 Task: Choose the type of record for which would like to view field accessibility
Action: Mouse moved to (328, 132)
Screenshot: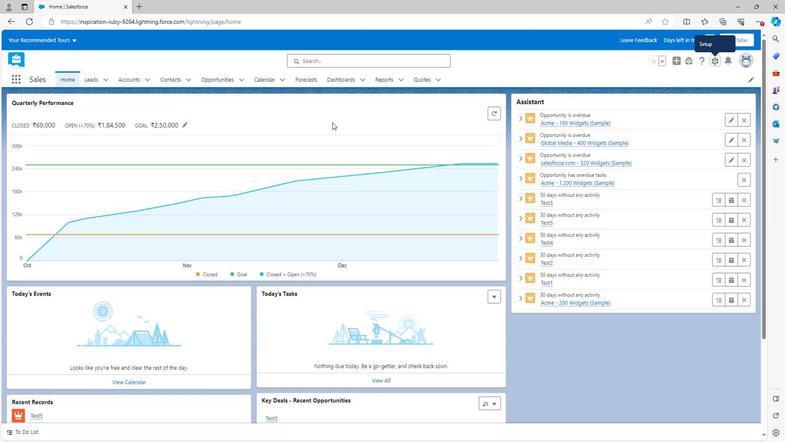 
Action: Mouse scrolled (328, 132) with delta (0, 0)
Screenshot: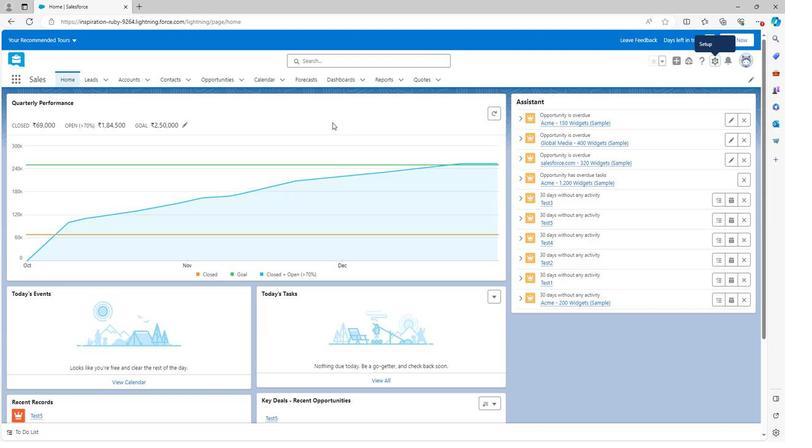 
Action: Mouse scrolled (328, 132) with delta (0, 0)
Screenshot: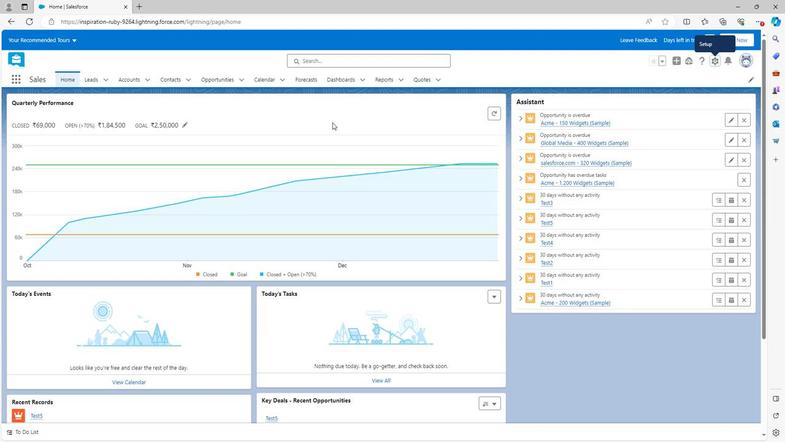 
Action: Mouse scrolled (328, 132) with delta (0, 0)
Screenshot: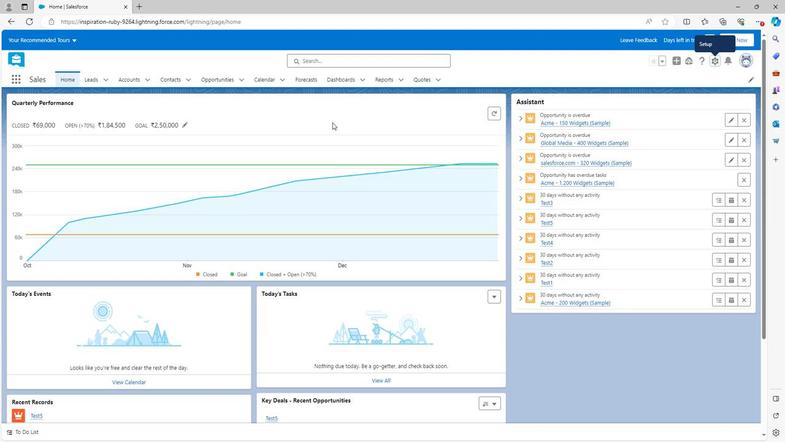 
Action: Mouse moved to (328, 132)
Screenshot: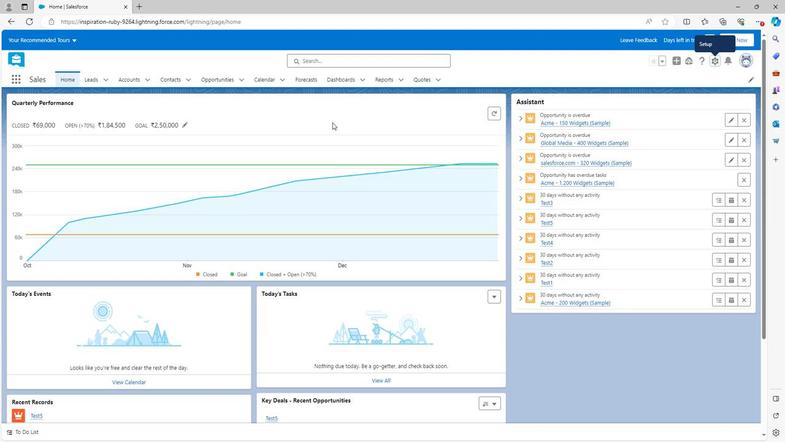 
Action: Mouse scrolled (328, 132) with delta (0, 0)
Screenshot: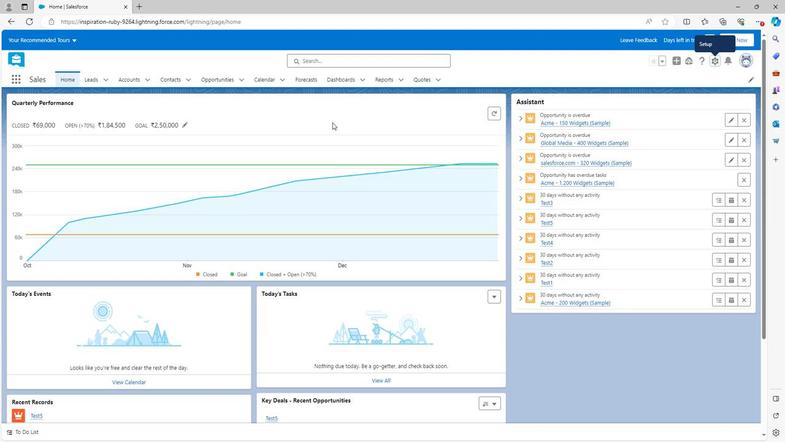
Action: Mouse scrolled (328, 133) with delta (0, 0)
Screenshot: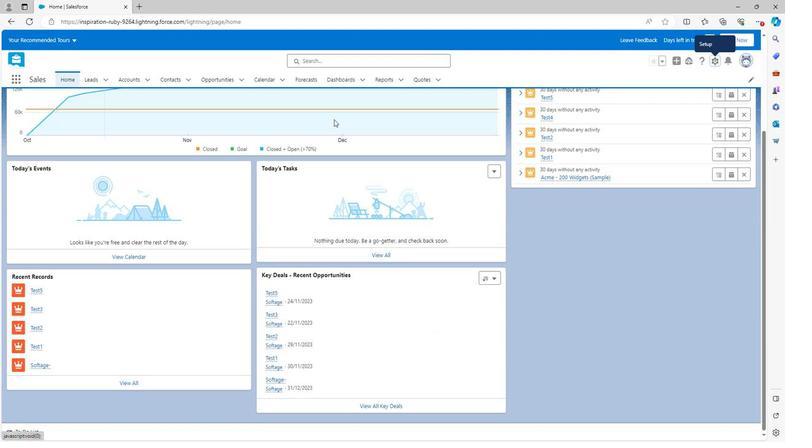 
Action: Mouse scrolled (328, 133) with delta (0, 0)
Screenshot: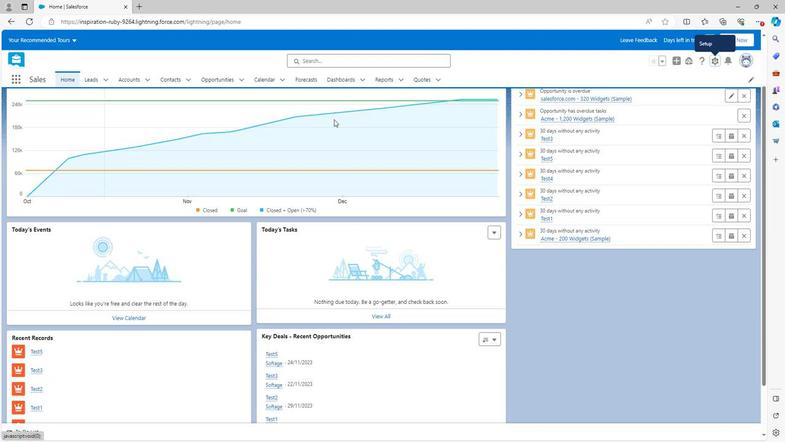 
Action: Mouse scrolled (328, 133) with delta (0, 0)
Screenshot: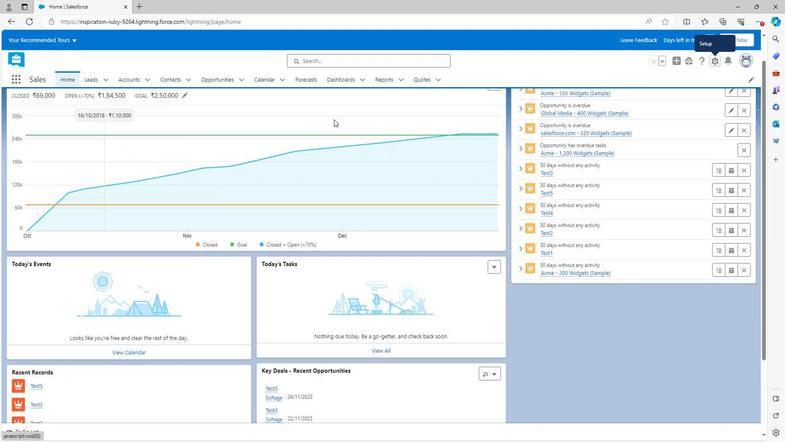 
Action: Mouse moved to (703, 77)
Screenshot: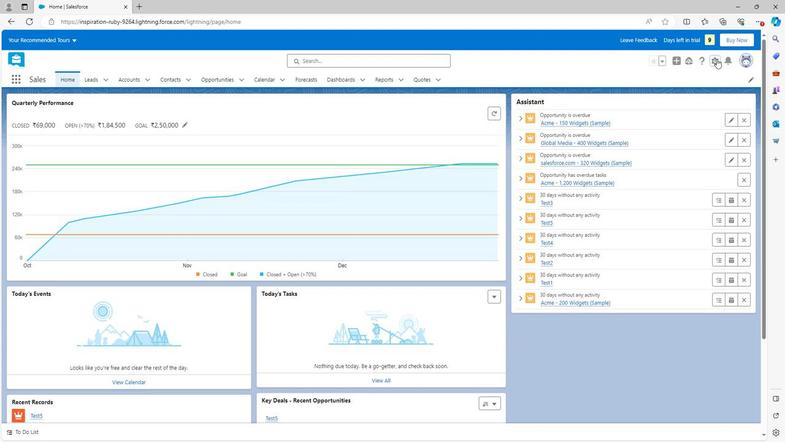 
Action: Mouse pressed left at (703, 77)
Screenshot: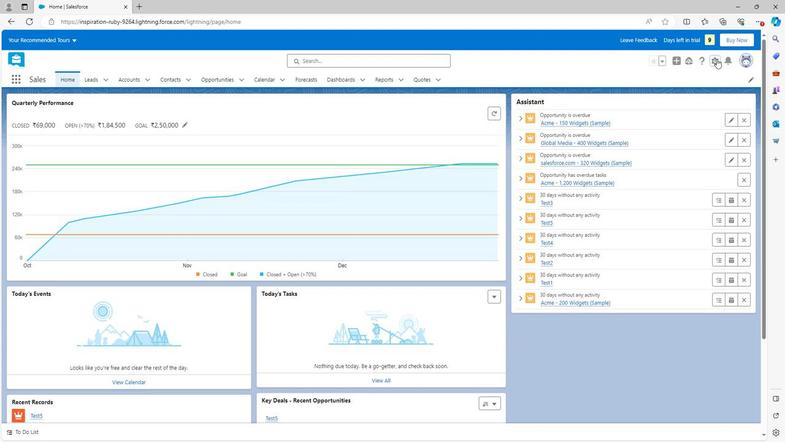 
Action: Mouse moved to (660, 101)
Screenshot: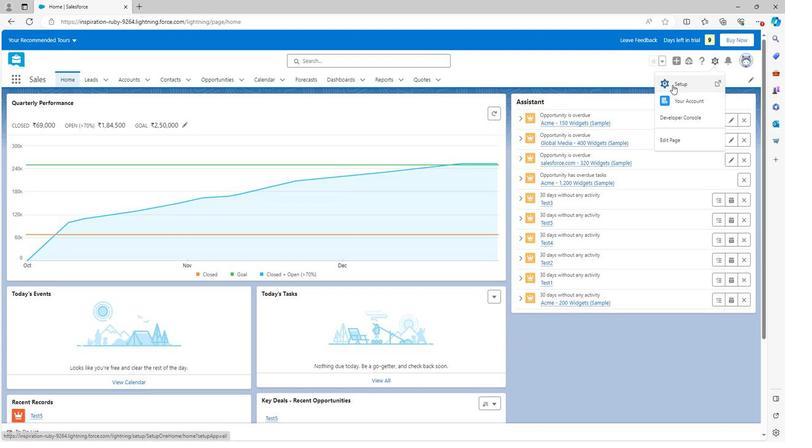 
Action: Mouse pressed left at (660, 101)
Screenshot: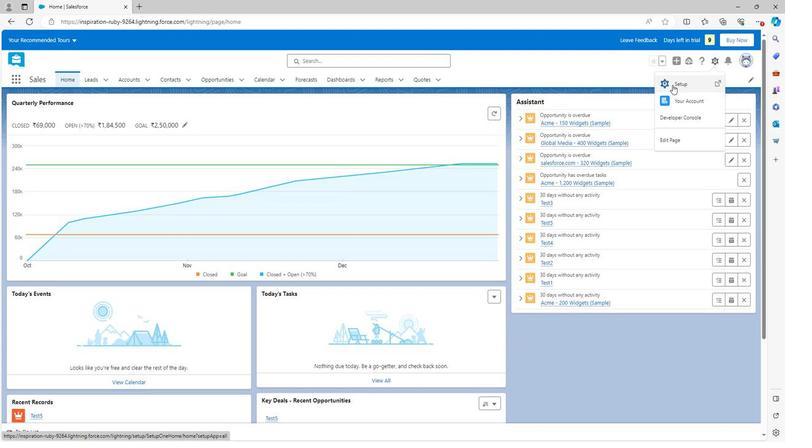 
Action: Mouse moved to (29, 333)
Screenshot: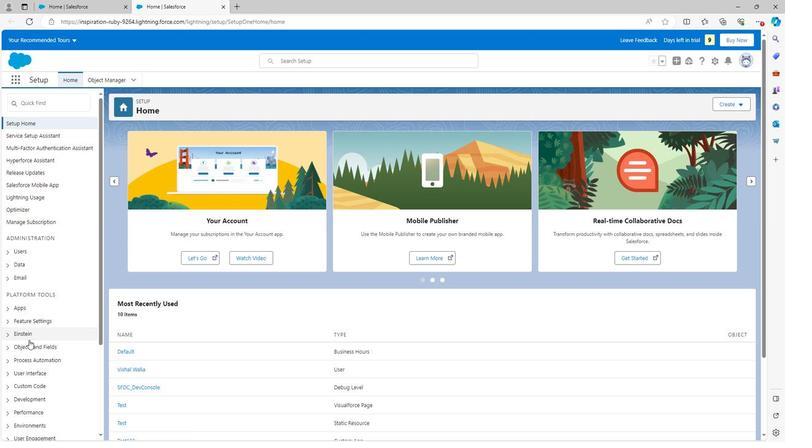 
Action: Mouse scrolled (29, 333) with delta (0, 0)
Screenshot: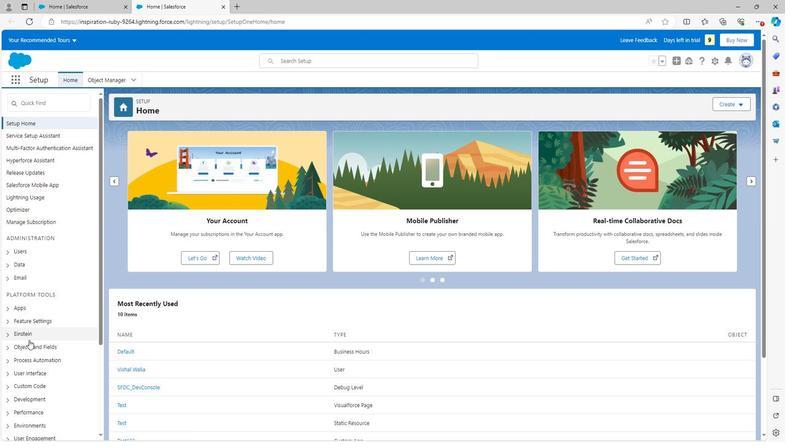 
Action: Mouse moved to (29, 334)
Screenshot: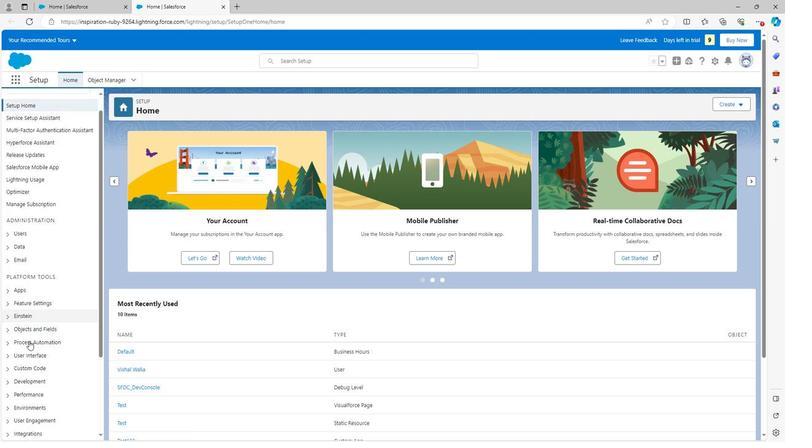 
Action: Mouse scrolled (29, 333) with delta (0, 0)
Screenshot: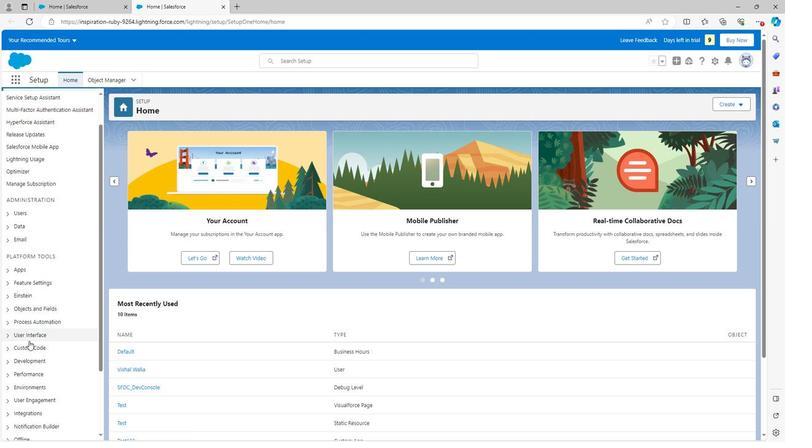 
Action: Mouse scrolled (29, 333) with delta (0, 0)
Screenshot: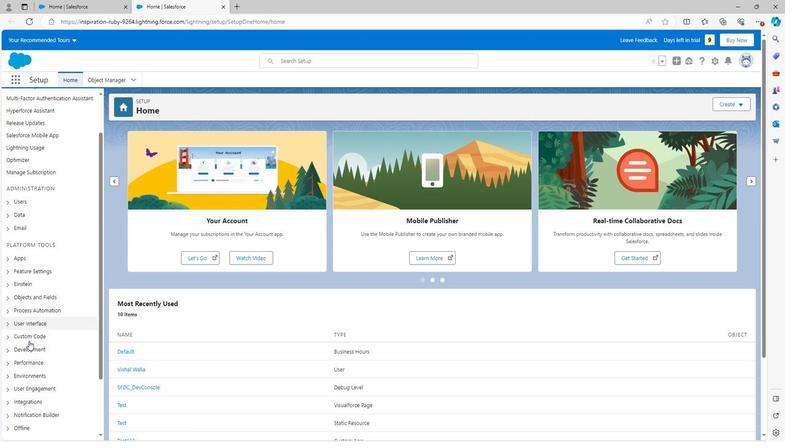 
Action: Mouse scrolled (29, 333) with delta (0, 0)
Screenshot: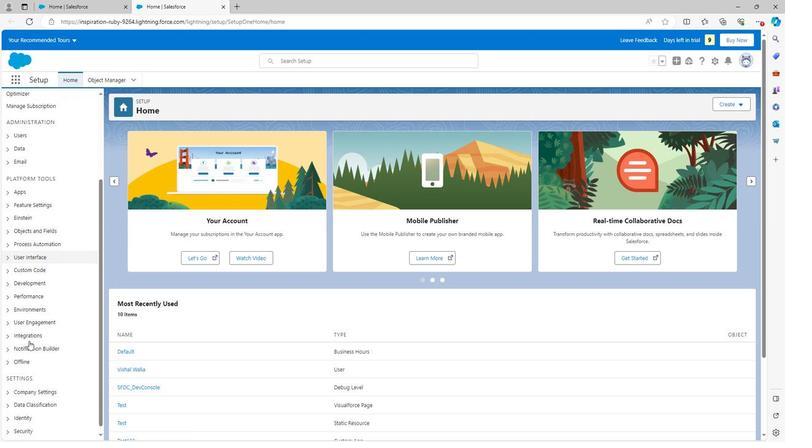 
Action: Mouse scrolled (29, 333) with delta (0, 0)
Screenshot: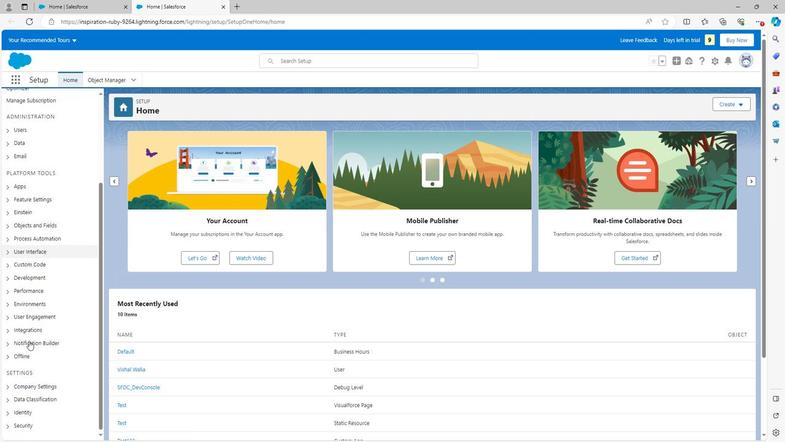 
Action: Mouse scrolled (29, 333) with delta (0, 0)
Screenshot: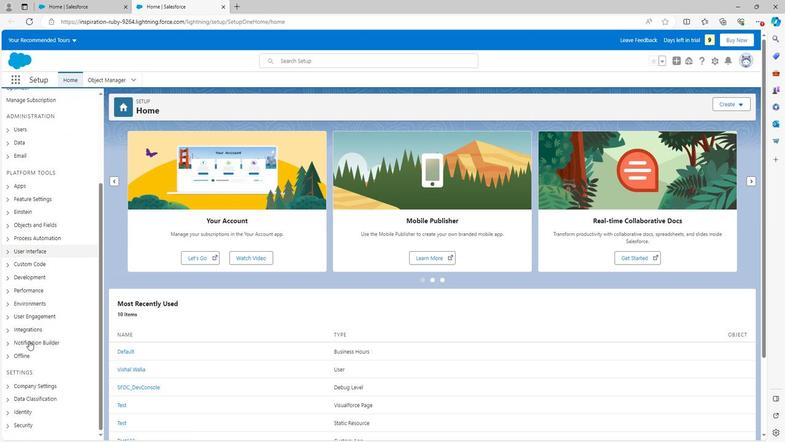
Action: Mouse moved to (7, 411)
Screenshot: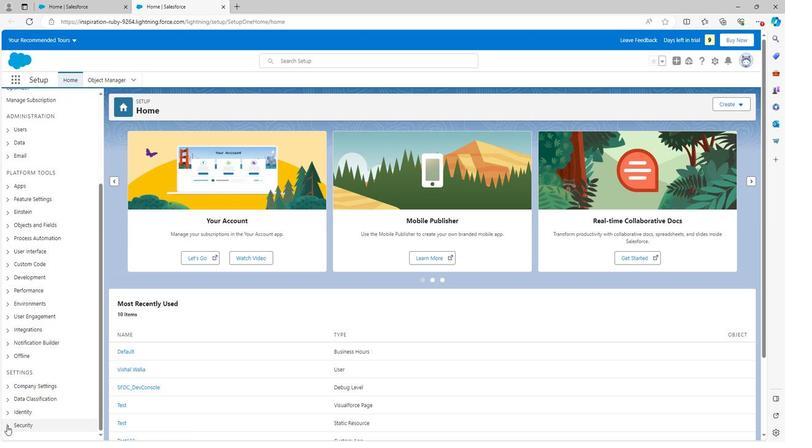 
Action: Mouse pressed left at (7, 411)
Screenshot: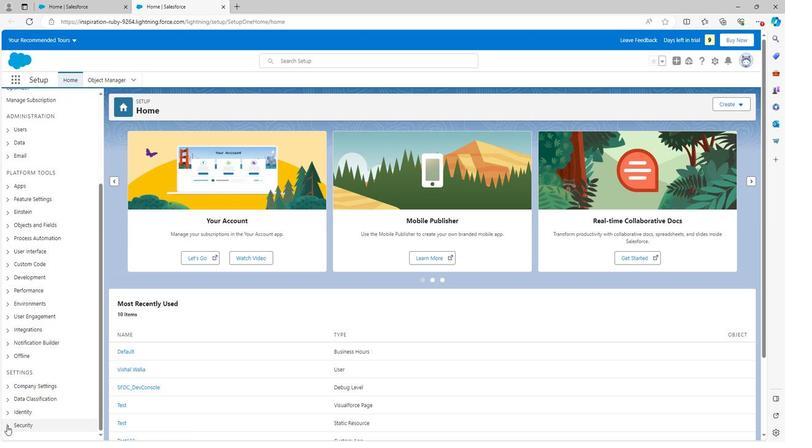 
Action: Mouse moved to (7, 410)
Screenshot: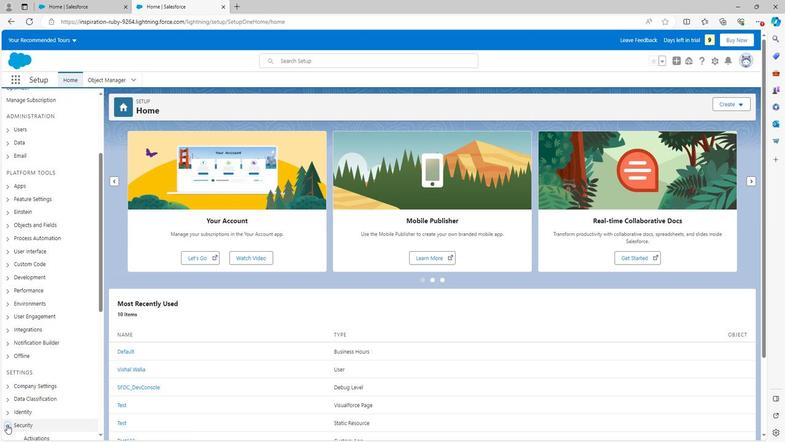 
Action: Mouse scrolled (7, 410) with delta (0, 0)
Screenshot: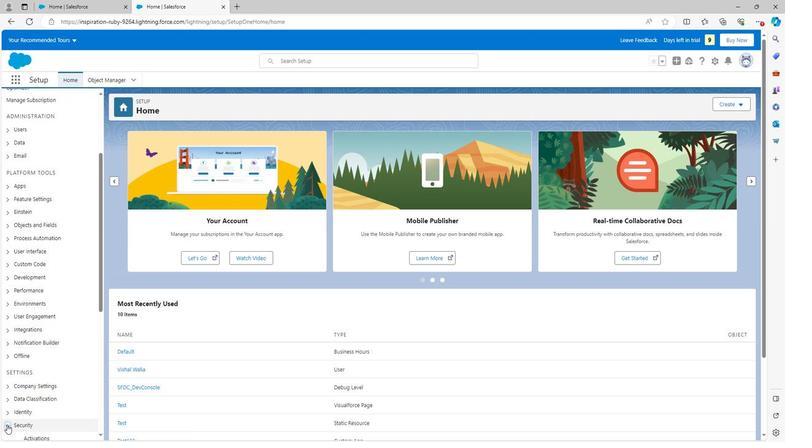 
Action: Mouse moved to (7, 410)
Screenshot: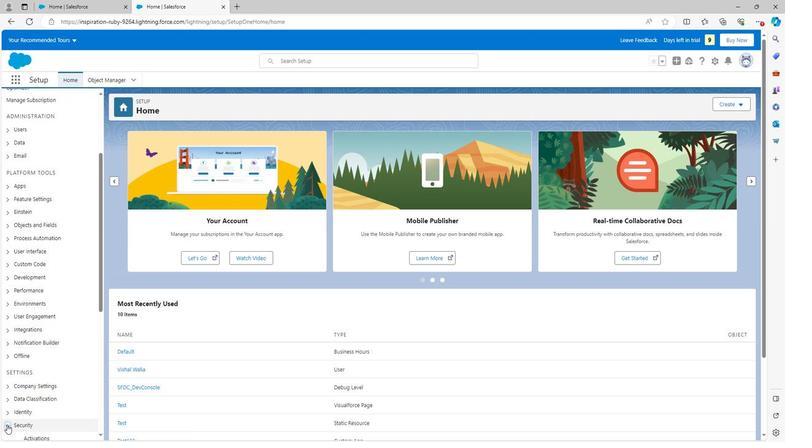 
Action: Mouse scrolled (7, 410) with delta (0, 0)
Screenshot: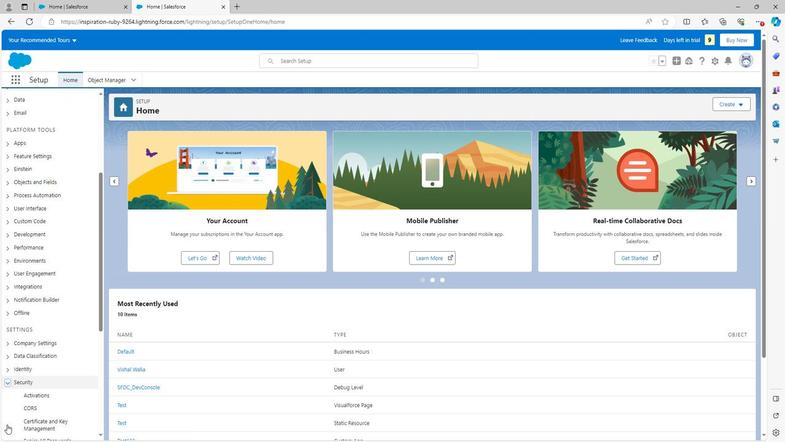 
Action: Mouse scrolled (7, 410) with delta (0, 0)
Screenshot: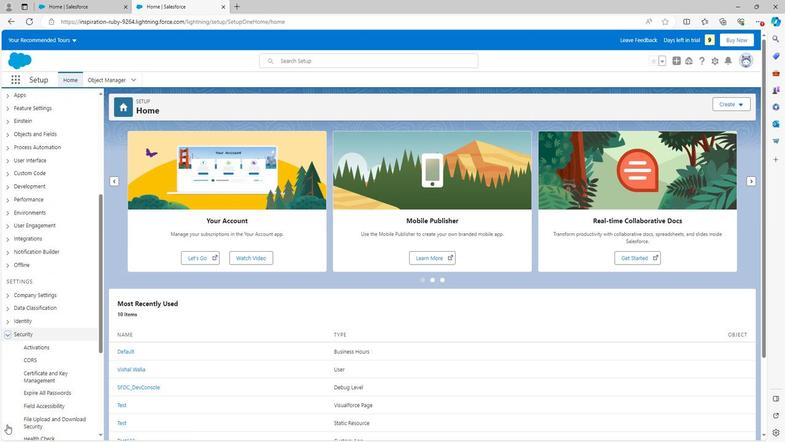 
Action: Mouse scrolled (7, 410) with delta (0, 0)
Screenshot: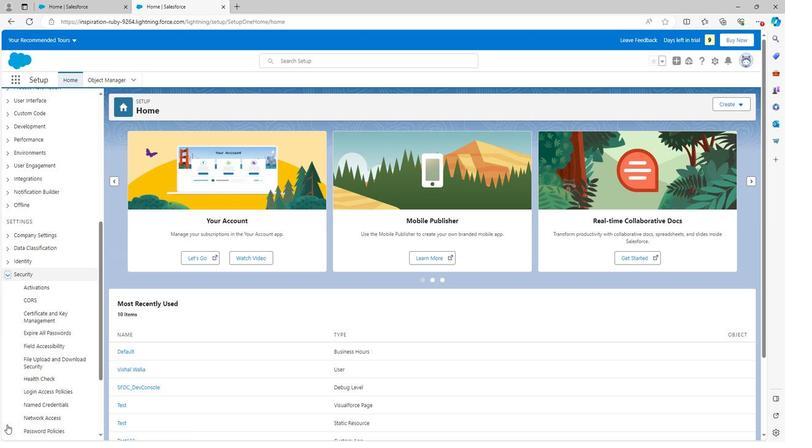
Action: Mouse scrolled (7, 410) with delta (0, 0)
Screenshot: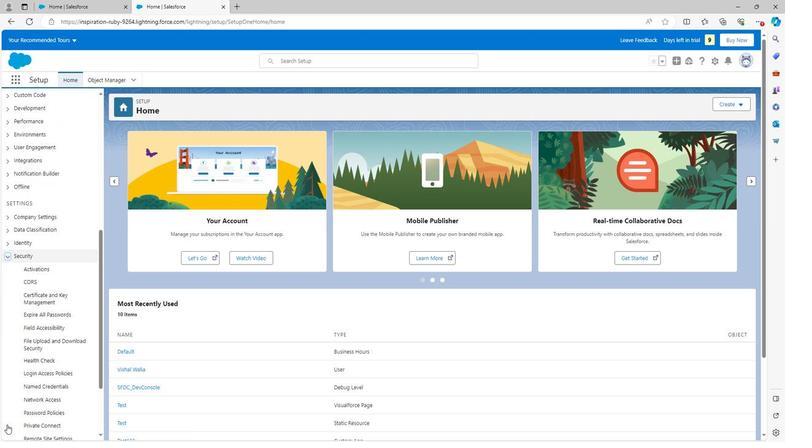 
Action: Mouse moved to (37, 237)
Screenshot: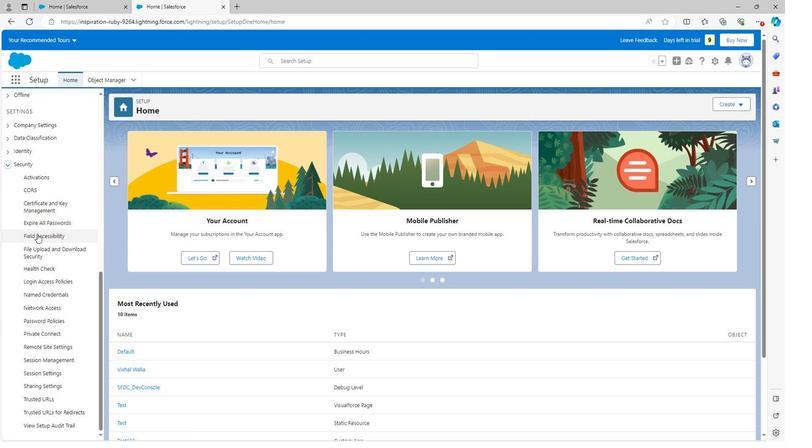 
Action: Mouse pressed left at (37, 237)
Screenshot: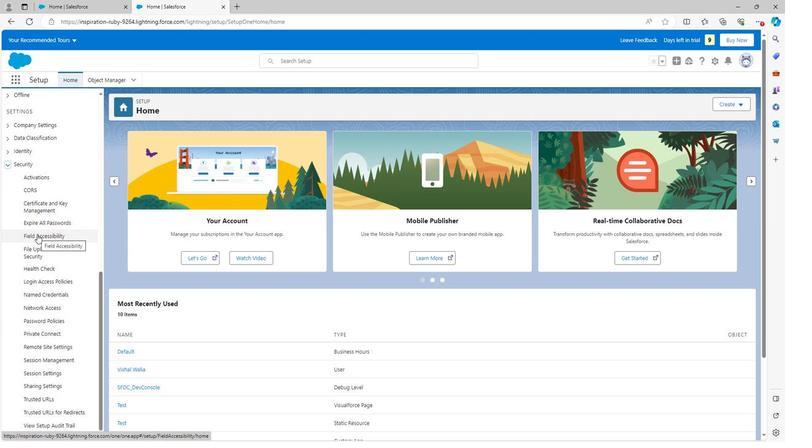 
Action: Mouse moved to (131, 258)
Screenshot: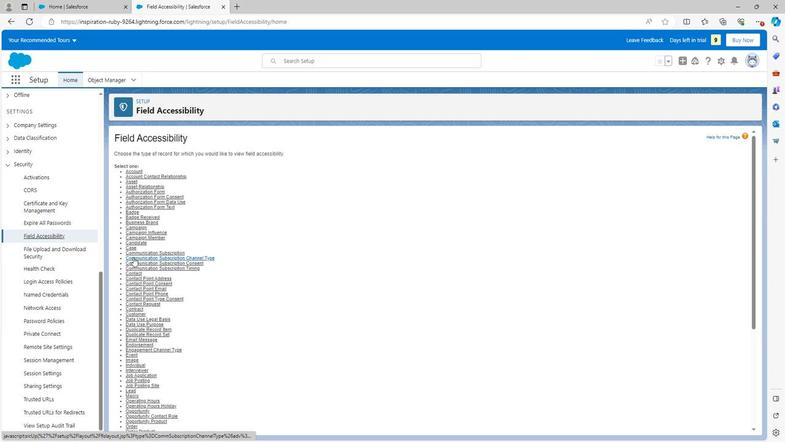 
Action: Mouse scrolled (131, 257) with delta (0, 0)
Screenshot: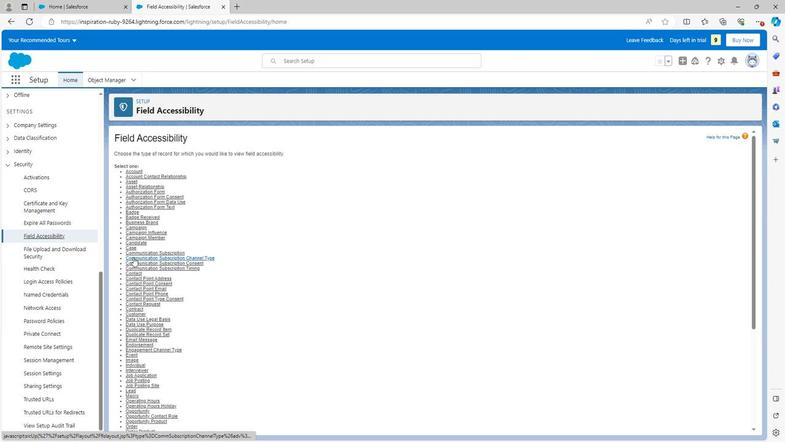 
Action: Mouse moved to (132, 260)
Screenshot: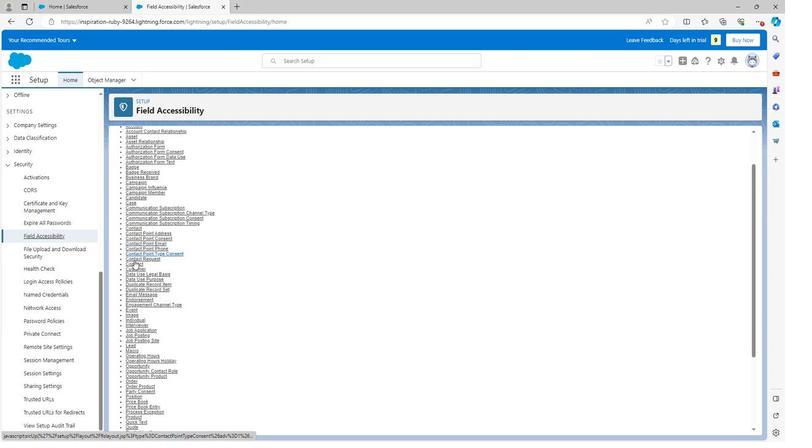 
Action: Mouse scrolled (132, 260) with delta (0, 0)
Screenshot: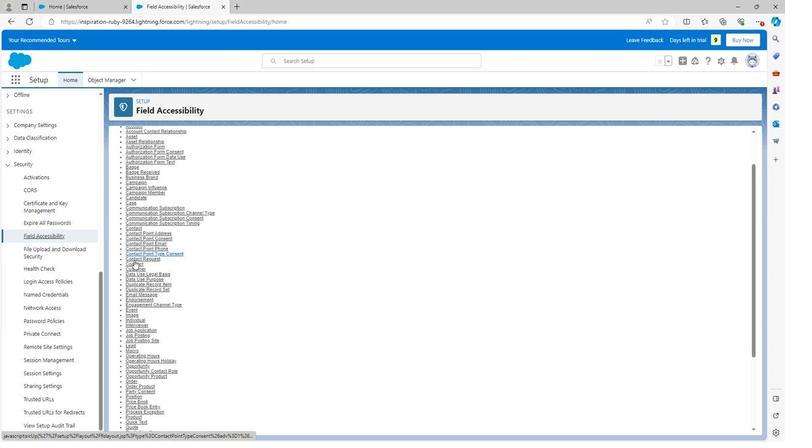 
Action: Mouse moved to (132, 262)
Screenshot: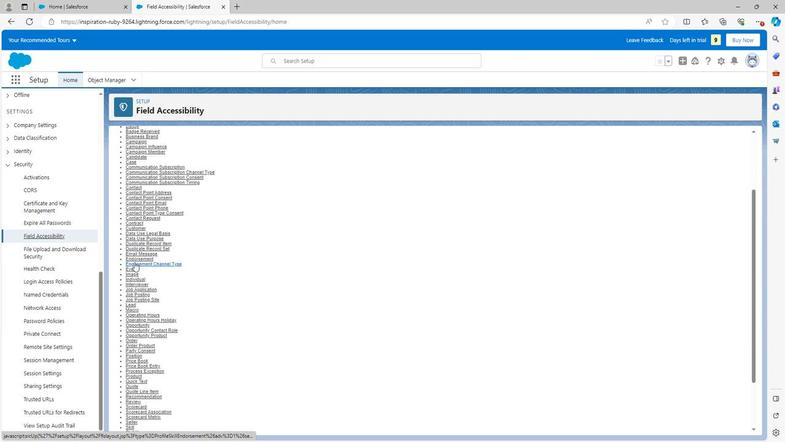 
Action: Mouse scrolled (132, 262) with delta (0, 0)
Screenshot: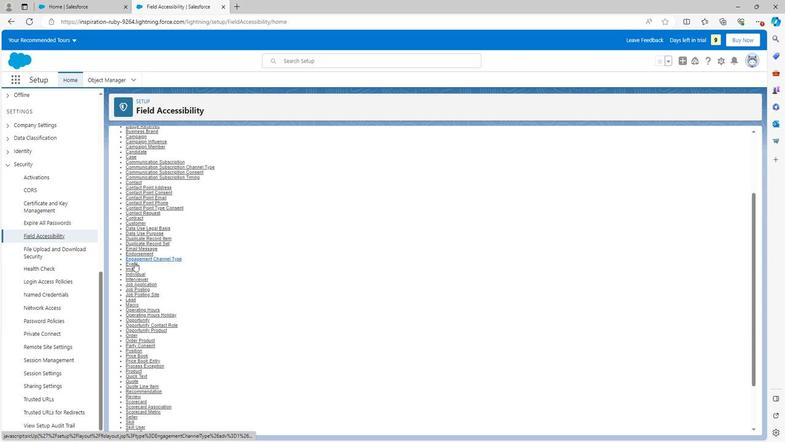 
Action: Mouse moved to (132, 263)
Screenshot: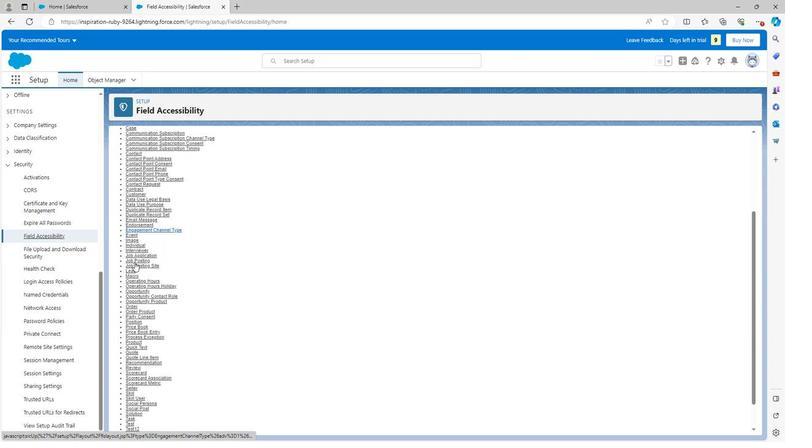 
Action: Mouse scrolled (132, 262) with delta (0, 0)
Screenshot: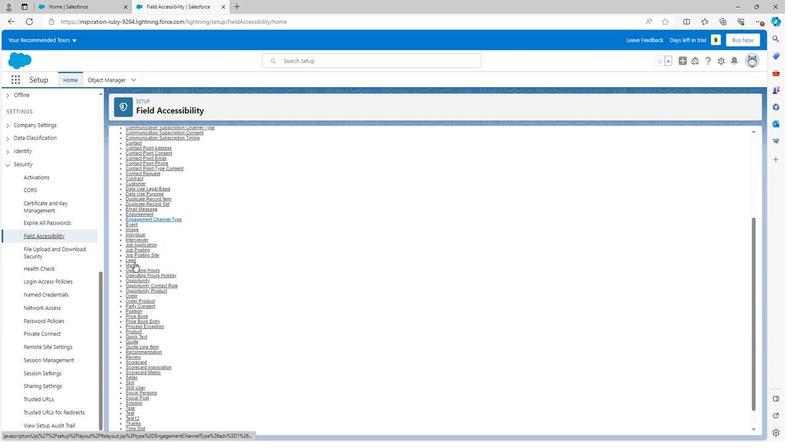 
Action: Mouse moved to (133, 264)
Screenshot: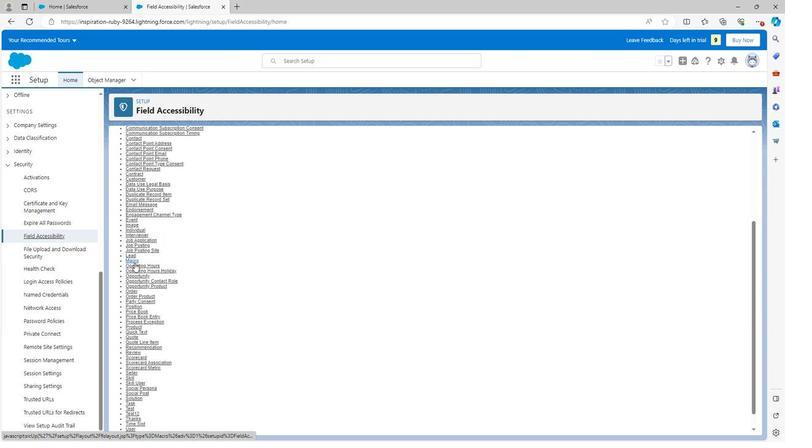 
Action: Mouse scrolled (133, 264) with delta (0, 0)
Screenshot: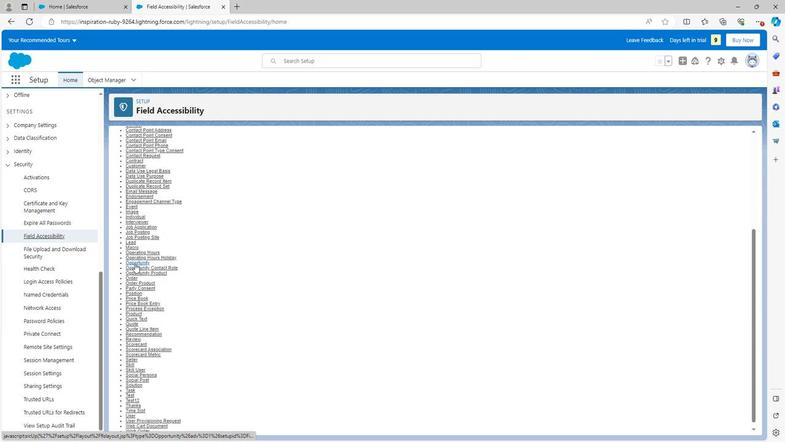 
Action: Mouse moved to (133, 264)
Screenshot: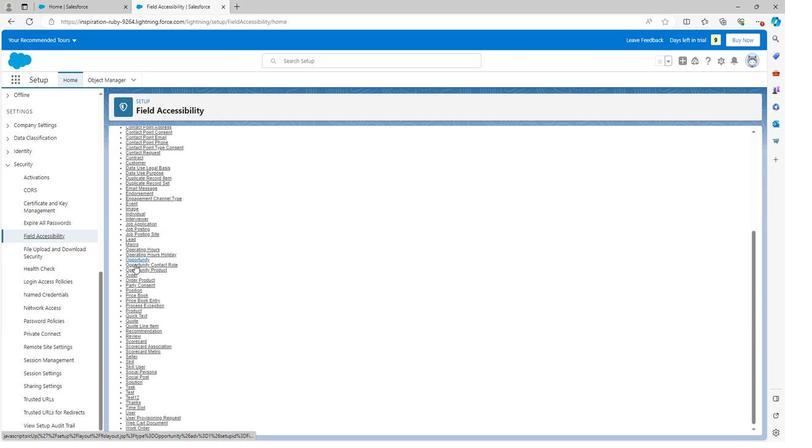 
Action: Mouse scrolled (133, 264) with delta (0, 0)
Screenshot: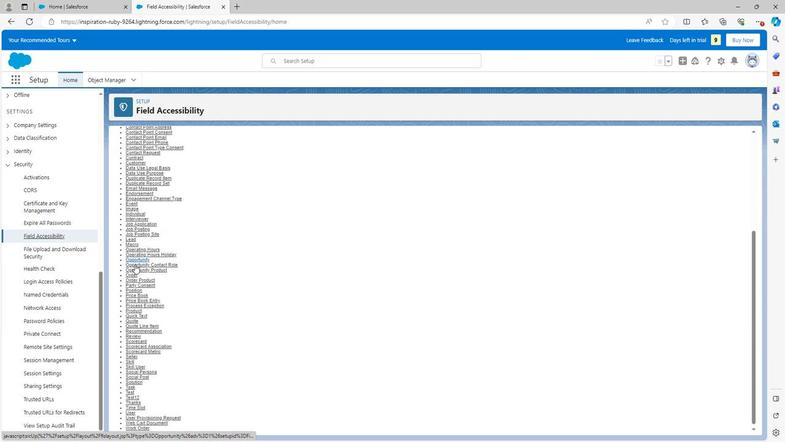 
Action: Mouse moved to (133, 264)
Screenshot: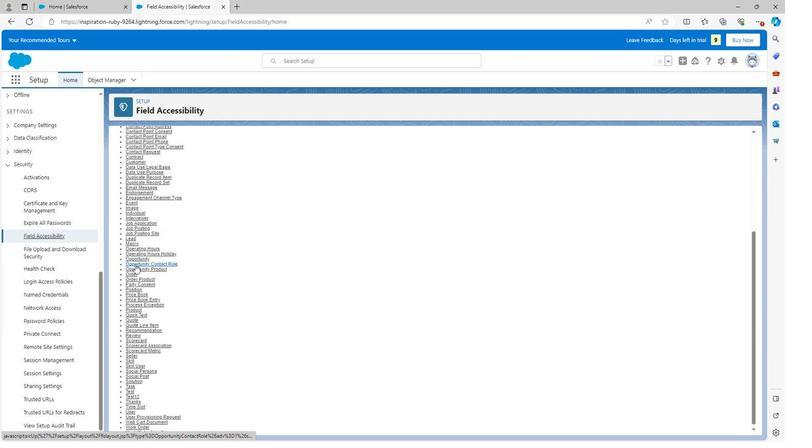
Action: Mouse scrolled (133, 264) with delta (0, 0)
Screenshot: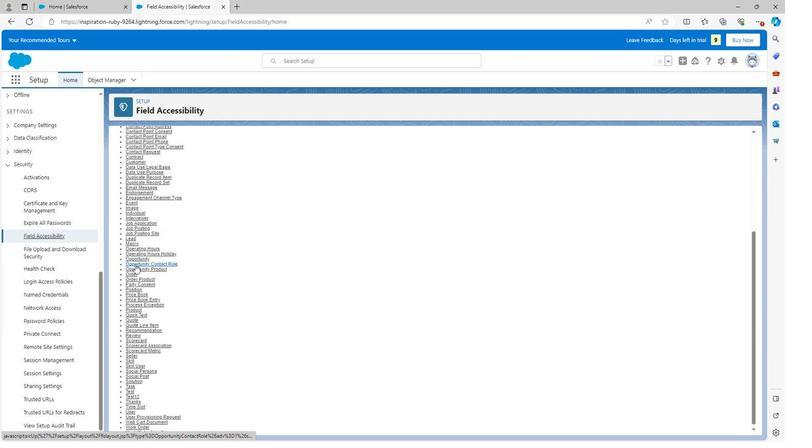 
Action: Mouse scrolled (133, 265) with delta (0, 0)
Screenshot: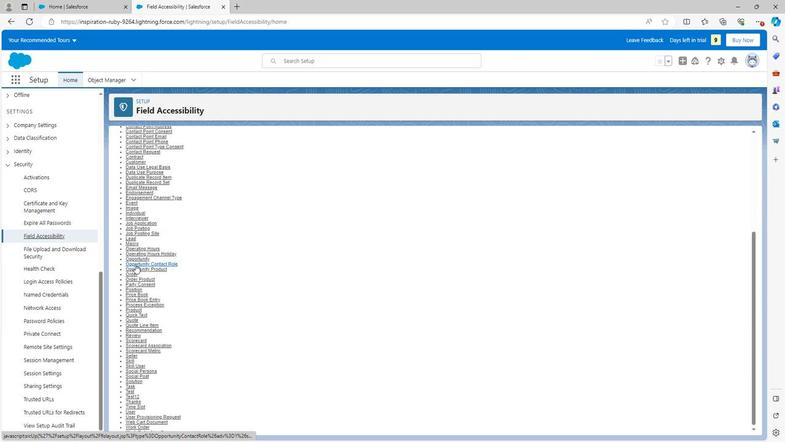 
Action: Mouse scrolled (133, 265) with delta (0, 0)
Screenshot: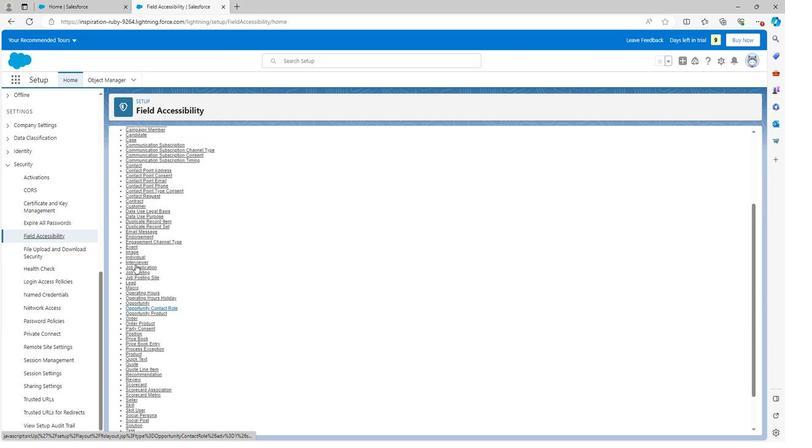 
Action: Mouse scrolled (133, 265) with delta (0, 0)
Screenshot: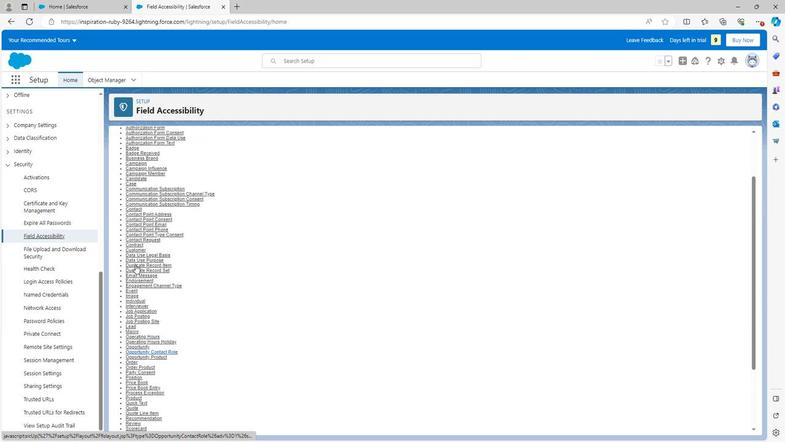 
Action: Mouse scrolled (133, 265) with delta (0, 0)
Screenshot: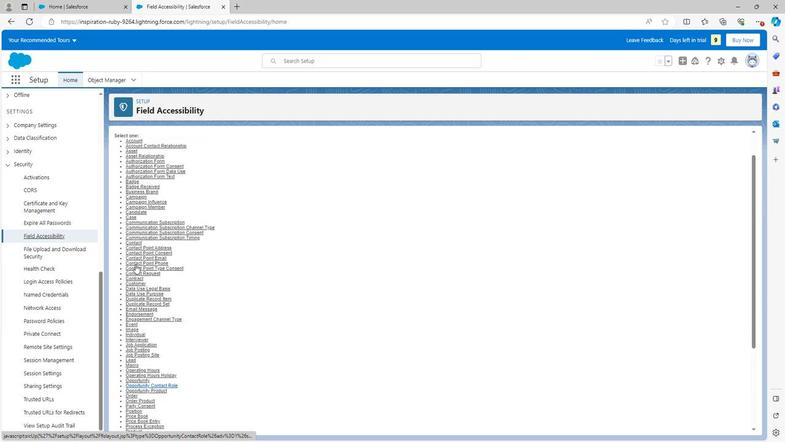 
Action: Mouse scrolled (133, 265) with delta (0, 0)
Screenshot: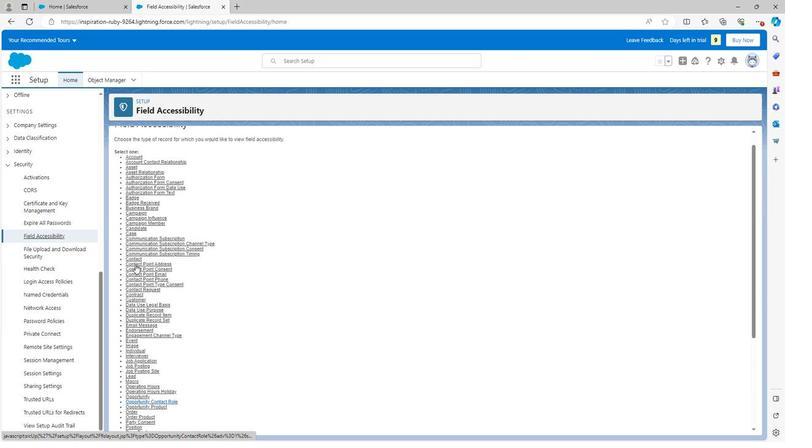 
Action: Mouse scrolled (133, 265) with delta (0, 0)
Screenshot: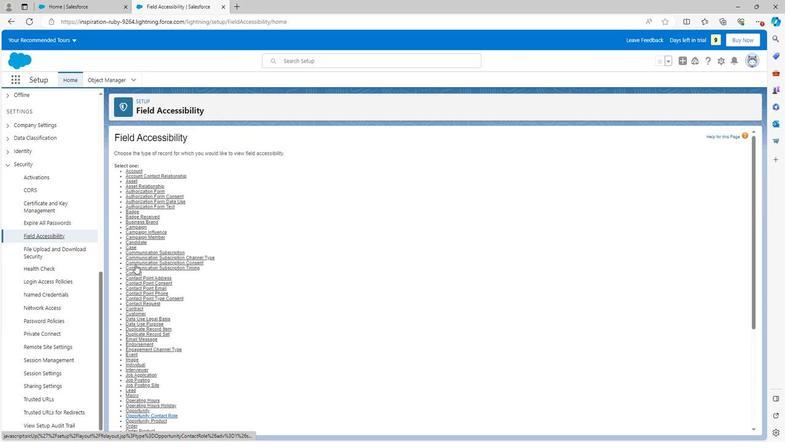 
Action: Mouse scrolled (133, 265) with delta (0, 0)
Screenshot: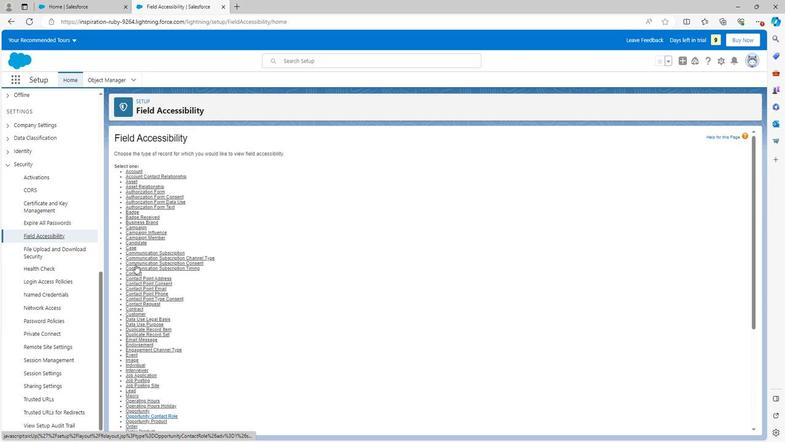 
Action: Mouse moved to (127, 349)
Screenshot: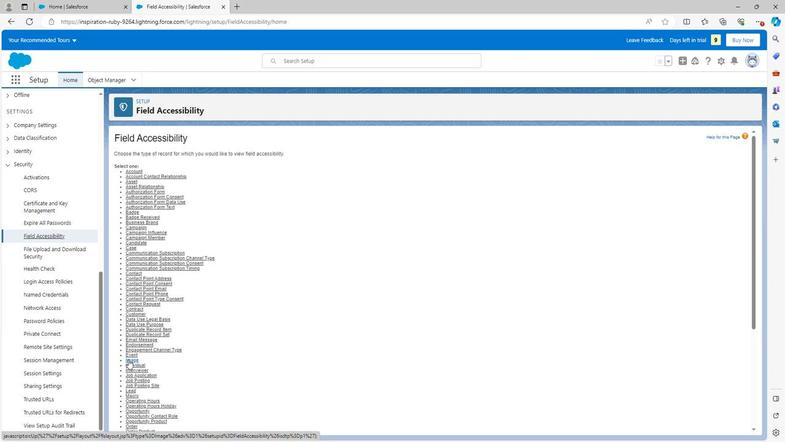 
